 Task: Sort the products in the category "Deodrant & Shave" by unit price (high first).
Action: Mouse pressed left at (240, 104)
Screenshot: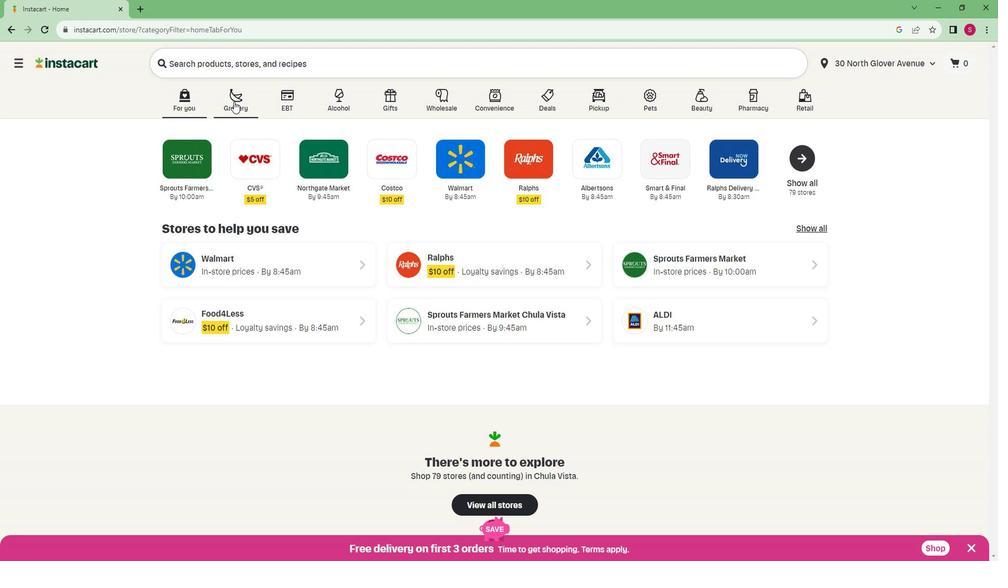 
Action: Mouse moved to (238, 291)
Screenshot: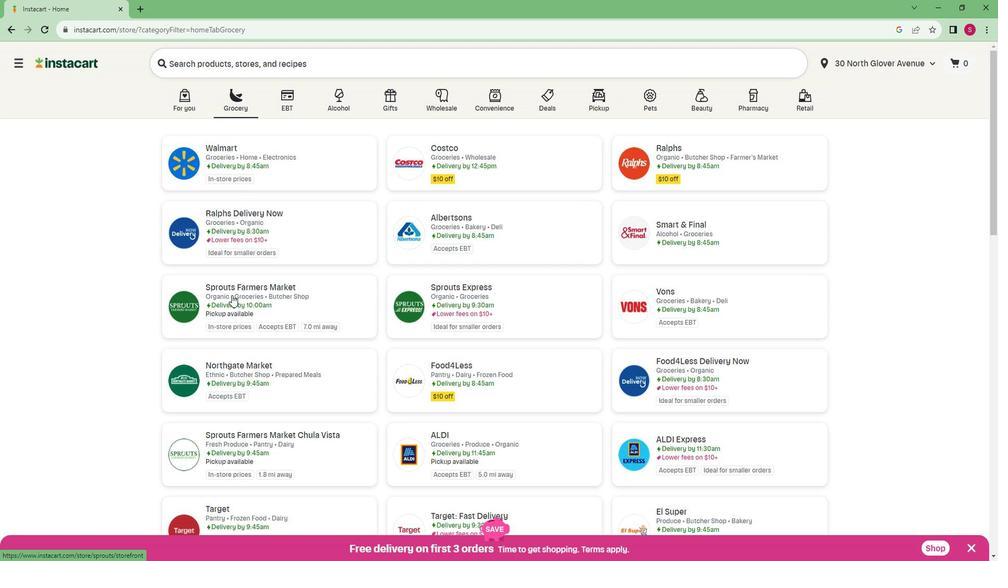 
Action: Mouse pressed left at (238, 291)
Screenshot: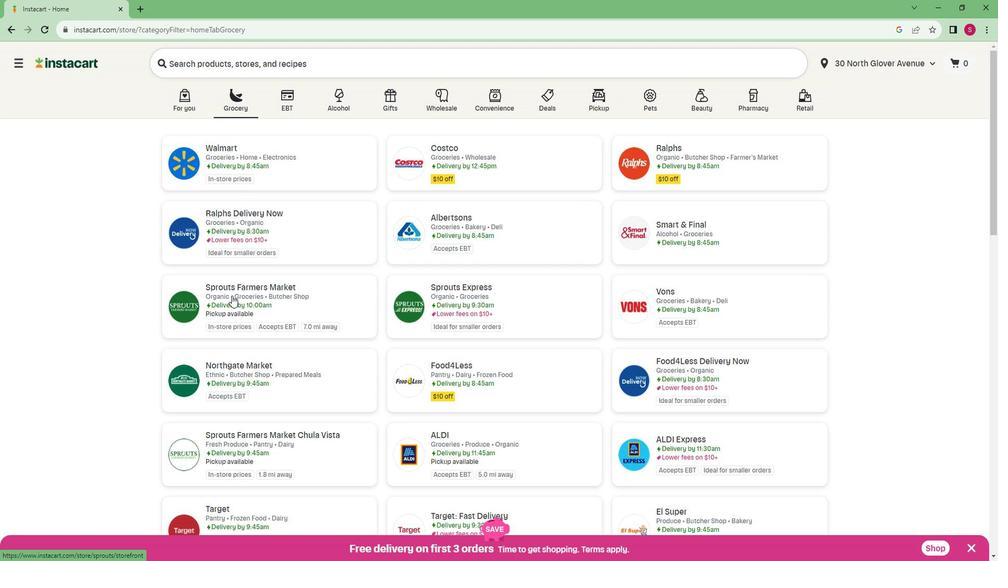
Action: Mouse moved to (46, 342)
Screenshot: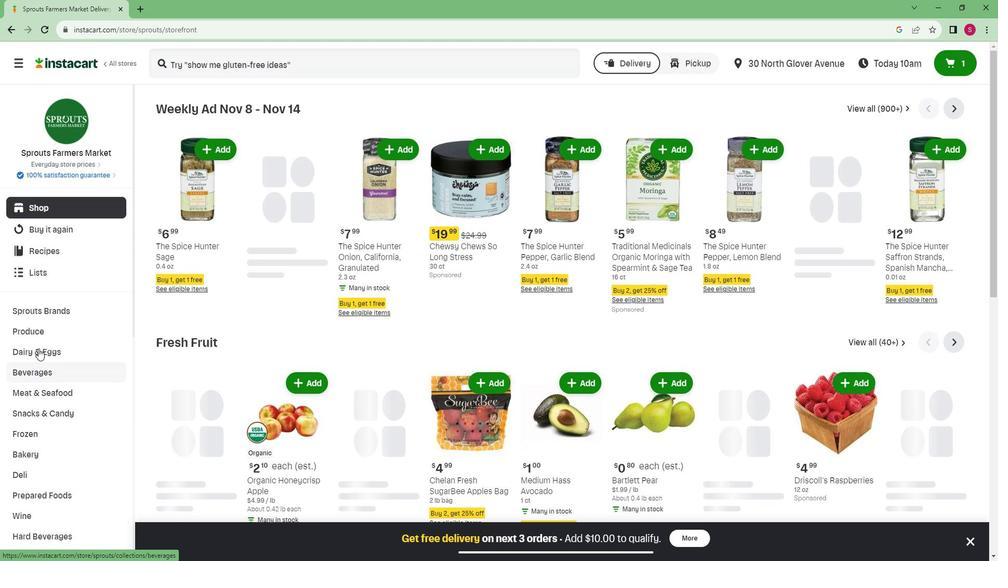 
Action: Mouse scrolled (46, 341) with delta (0, 0)
Screenshot: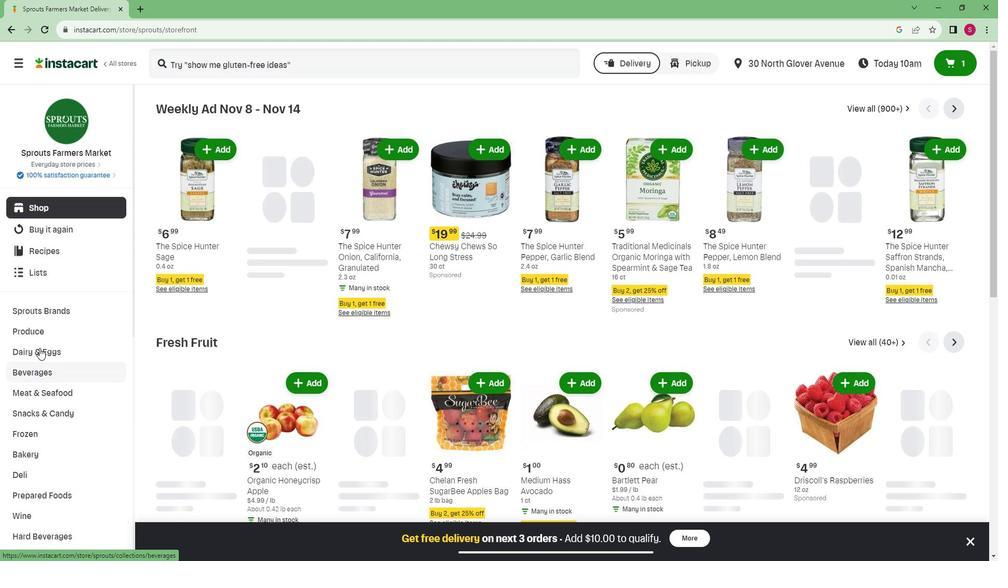 
Action: Mouse scrolled (46, 341) with delta (0, 0)
Screenshot: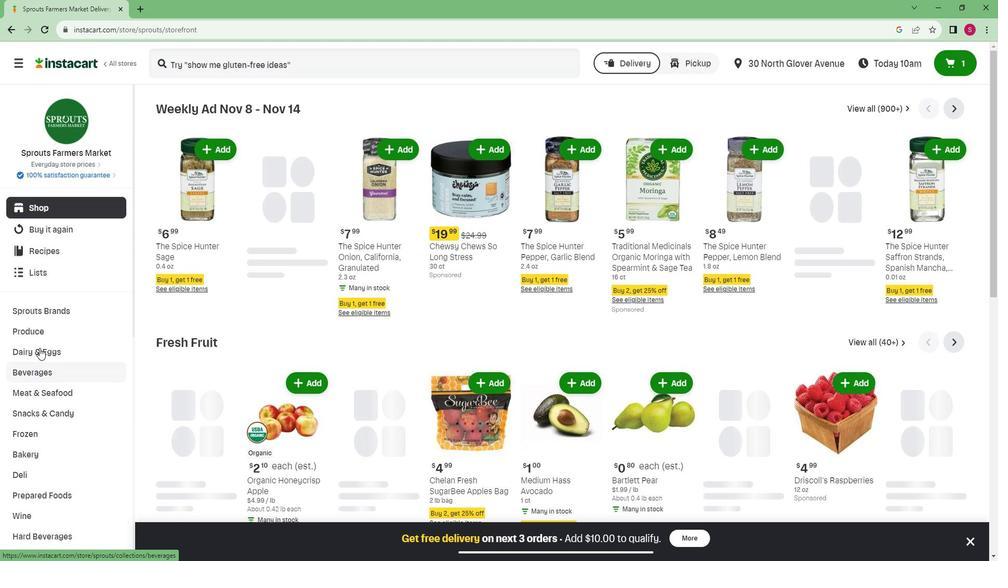 
Action: Mouse scrolled (46, 341) with delta (0, 0)
Screenshot: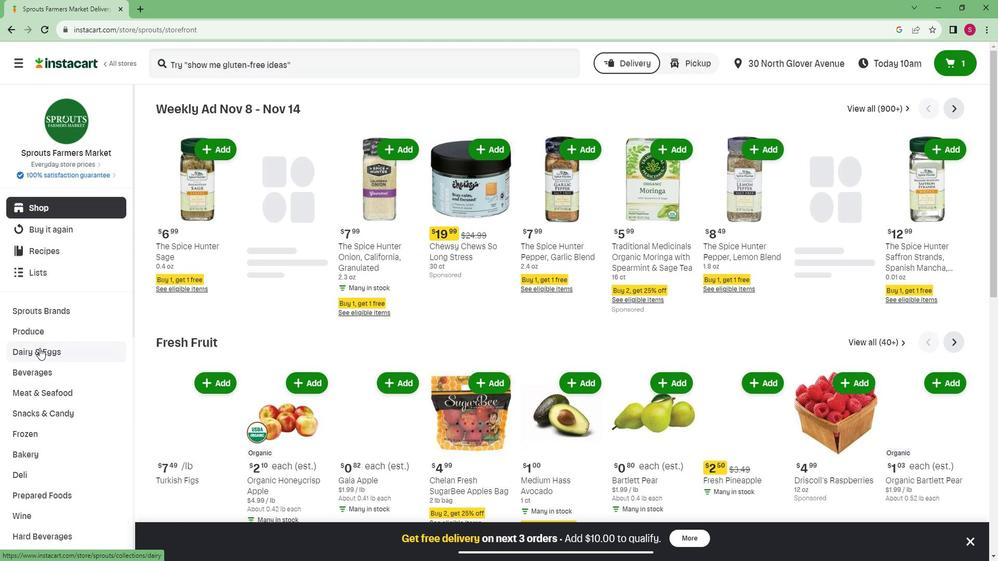 
Action: Mouse scrolled (46, 341) with delta (0, 0)
Screenshot: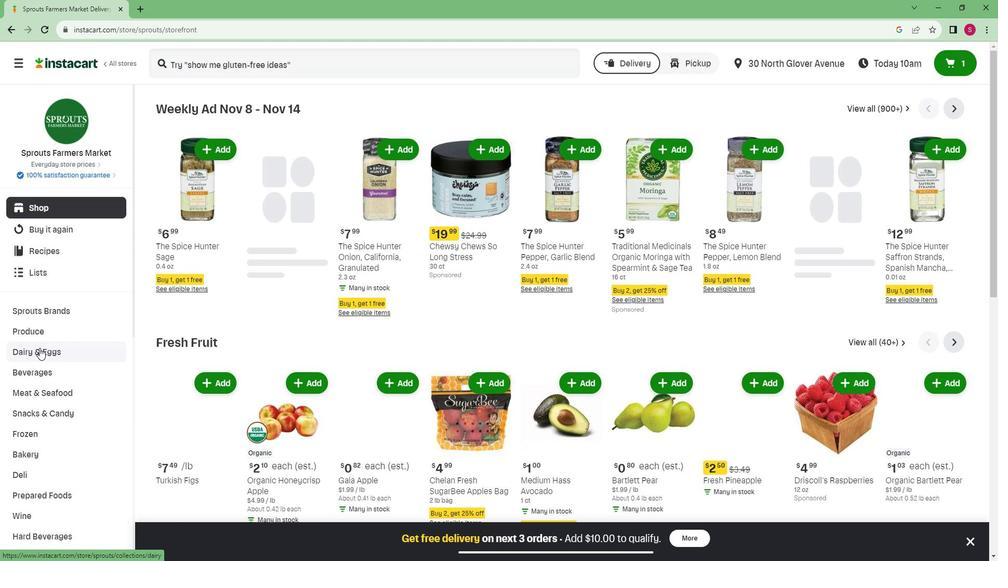
Action: Mouse scrolled (46, 341) with delta (0, 0)
Screenshot: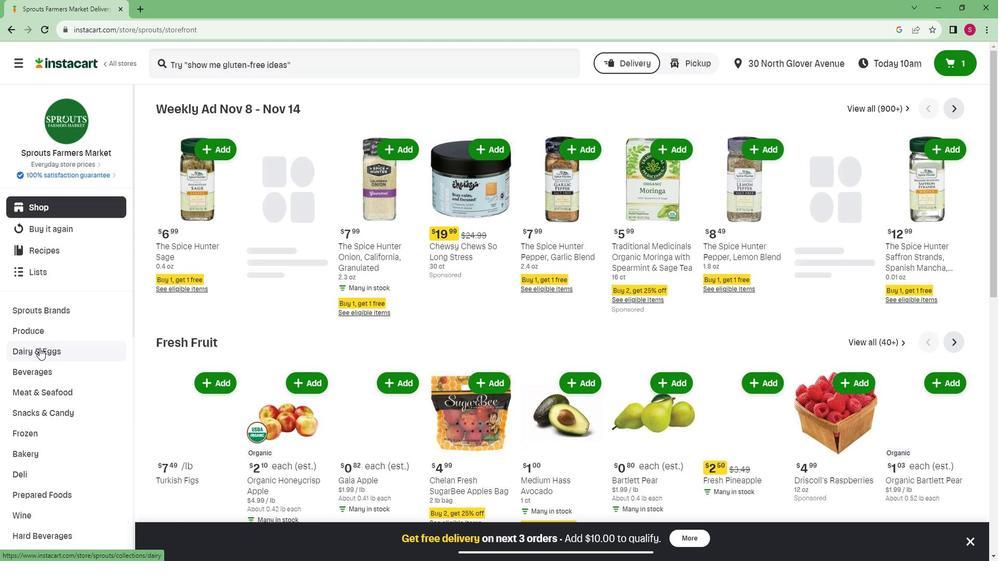 
Action: Mouse scrolled (46, 341) with delta (0, 0)
Screenshot: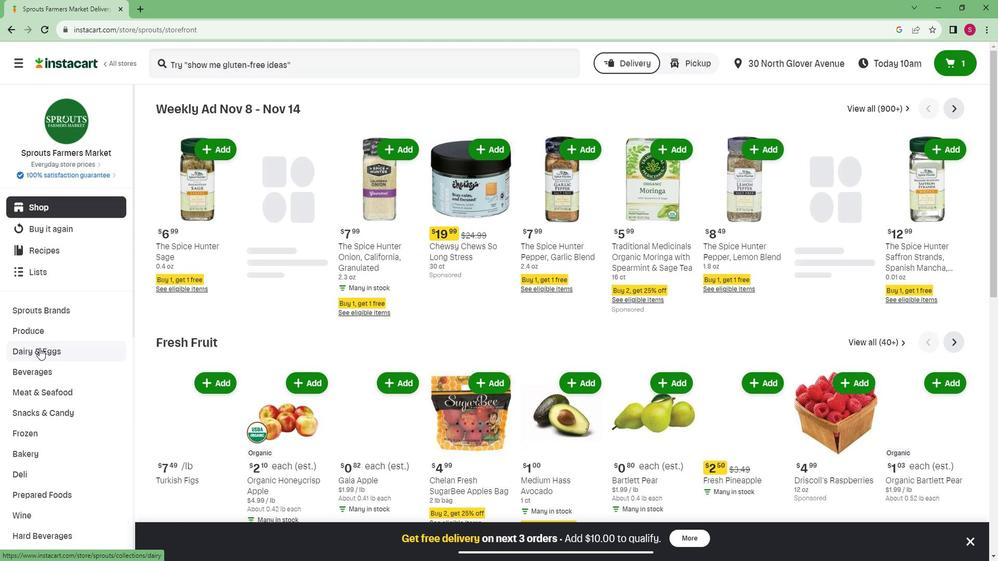 
Action: Mouse scrolled (46, 341) with delta (0, 0)
Screenshot: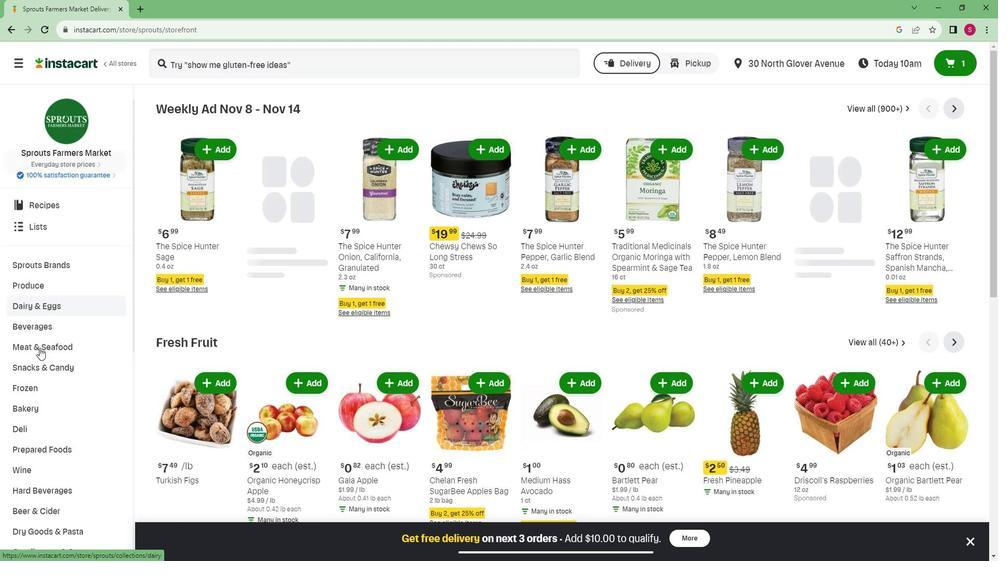 
Action: Mouse scrolled (46, 341) with delta (0, 0)
Screenshot: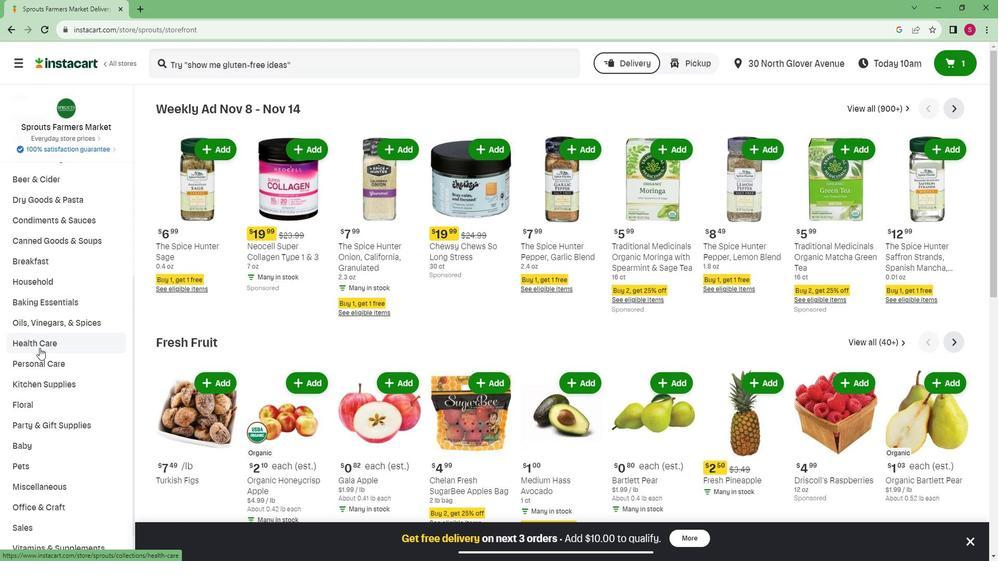 
Action: Mouse scrolled (46, 341) with delta (0, 0)
Screenshot: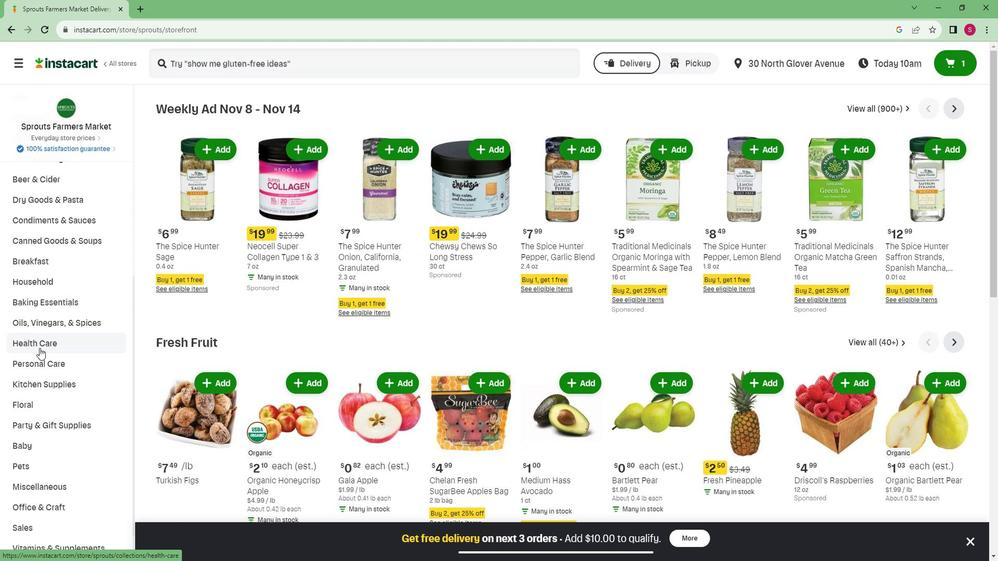 
Action: Mouse scrolled (46, 341) with delta (0, 0)
Screenshot: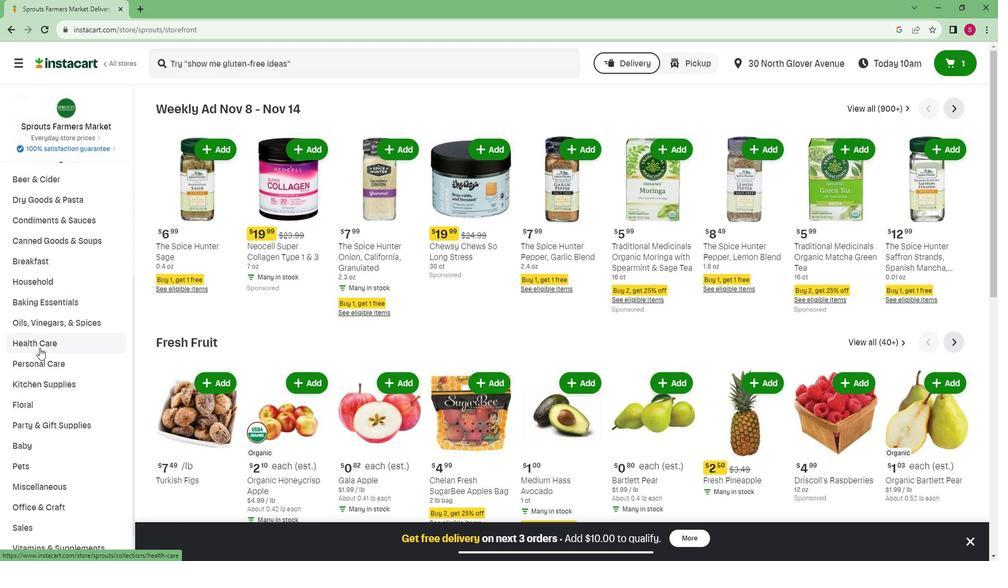 
Action: Mouse scrolled (46, 341) with delta (0, 0)
Screenshot: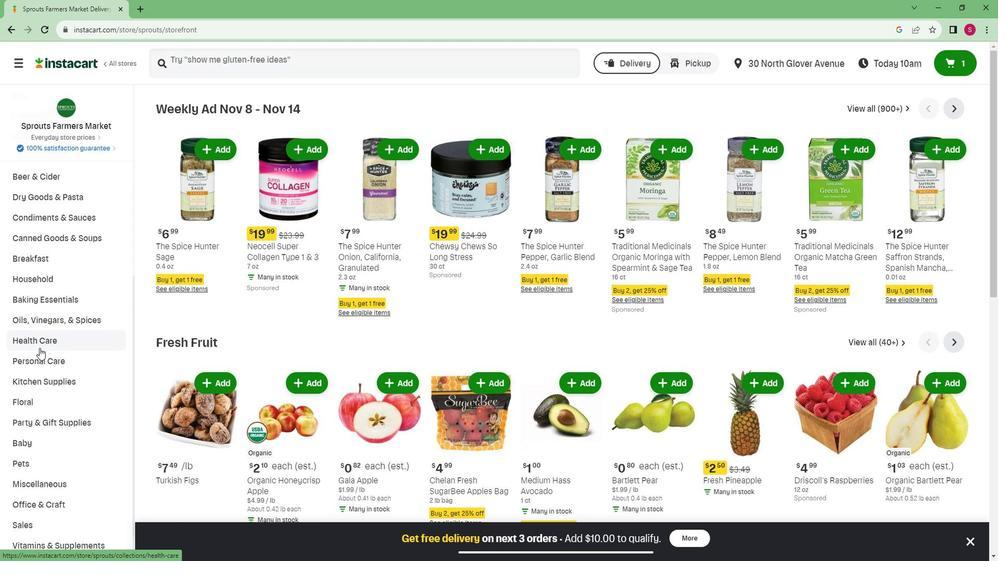 
Action: Mouse scrolled (46, 341) with delta (0, 0)
Screenshot: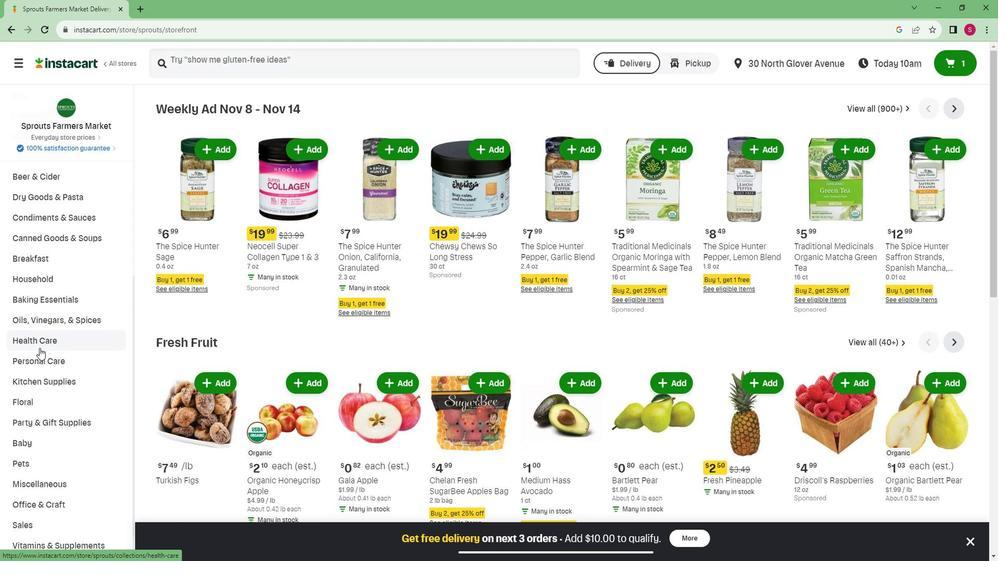 
Action: Mouse scrolled (46, 341) with delta (0, 0)
Screenshot: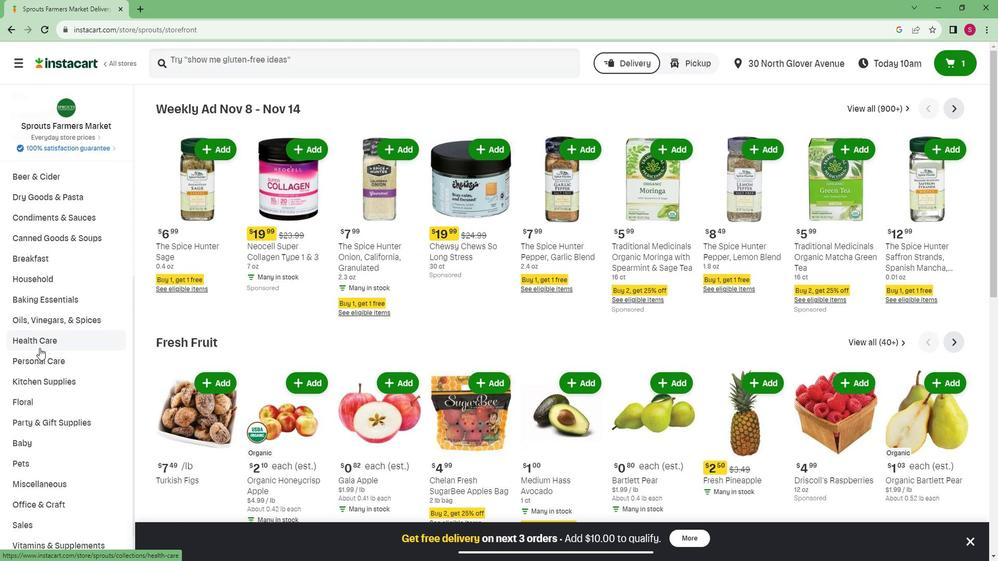 
Action: Mouse moved to (22, 508)
Screenshot: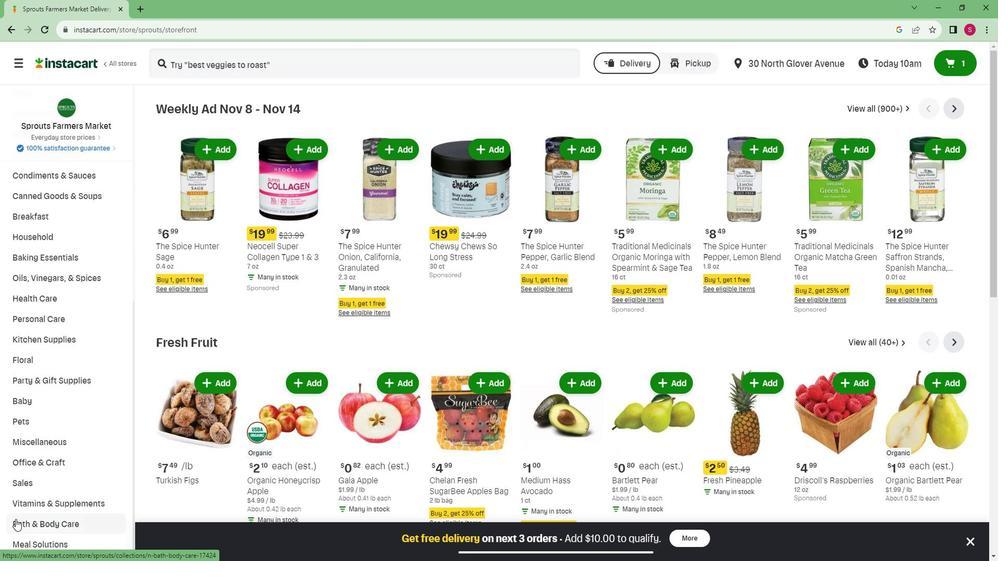 
Action: Mouse pressed left at (22, 508)
Screenshot: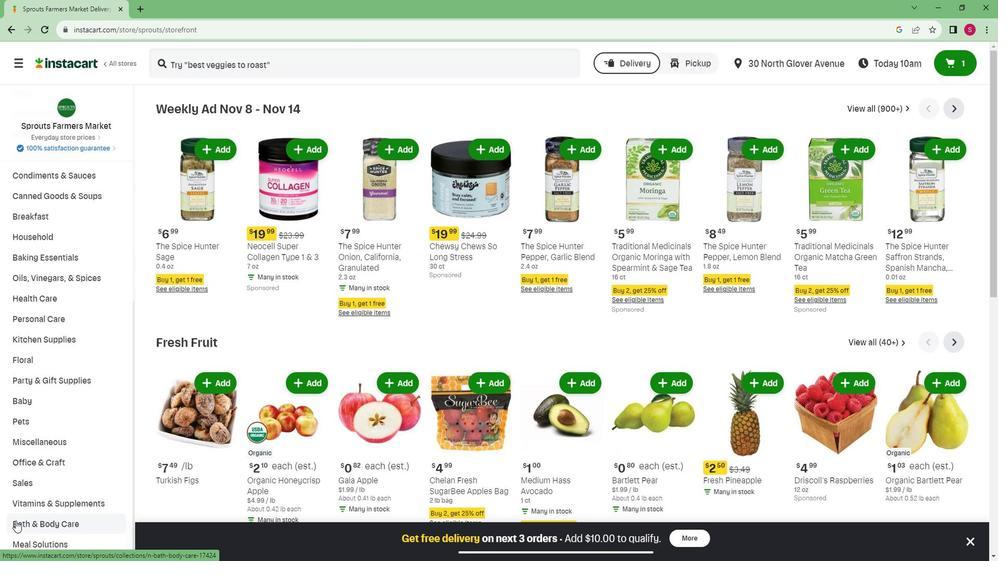 
Action: Mouse moved to (765, 131)
Screenshot: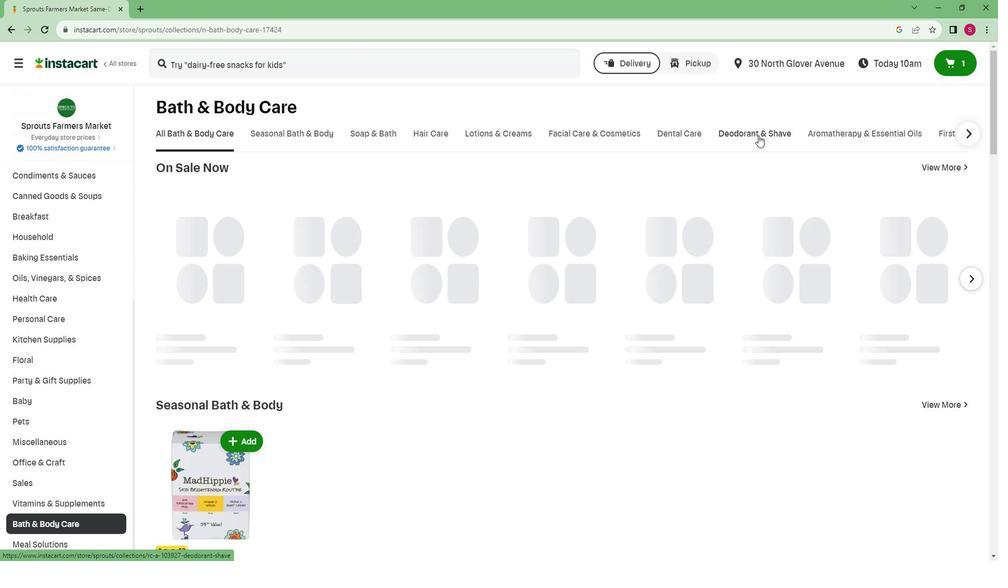 
Action: Mouse pressed left at (765, 131)
Screenshot: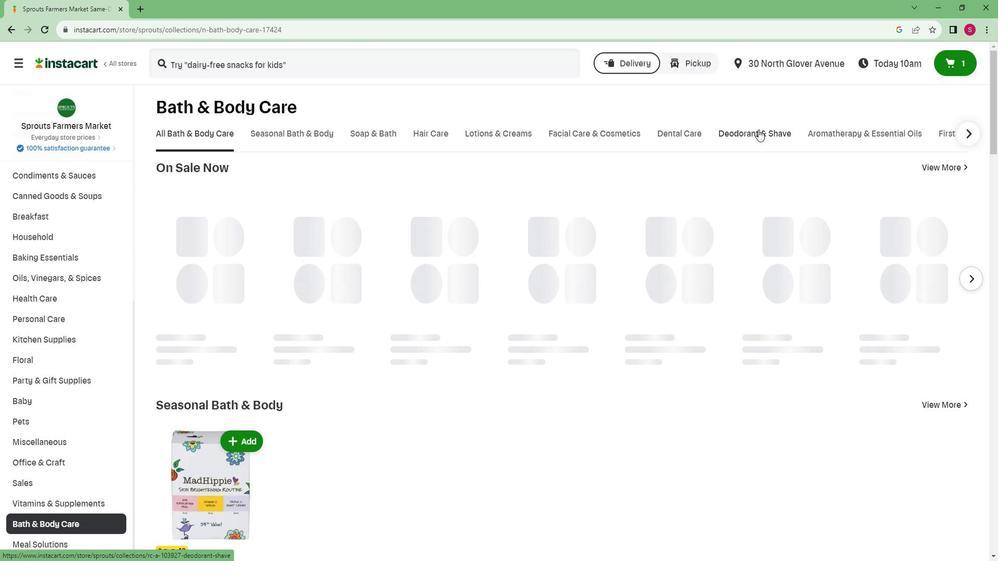 
Action: Mouse moved to (908, 175)
Screenshot: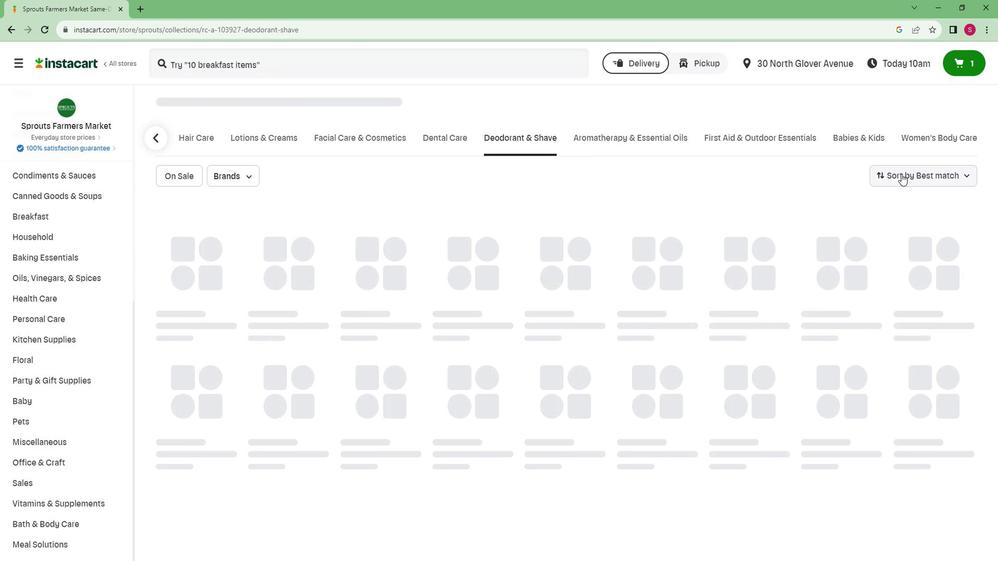 
Action: Mouse pressed left at (908, 175)
Screenshot: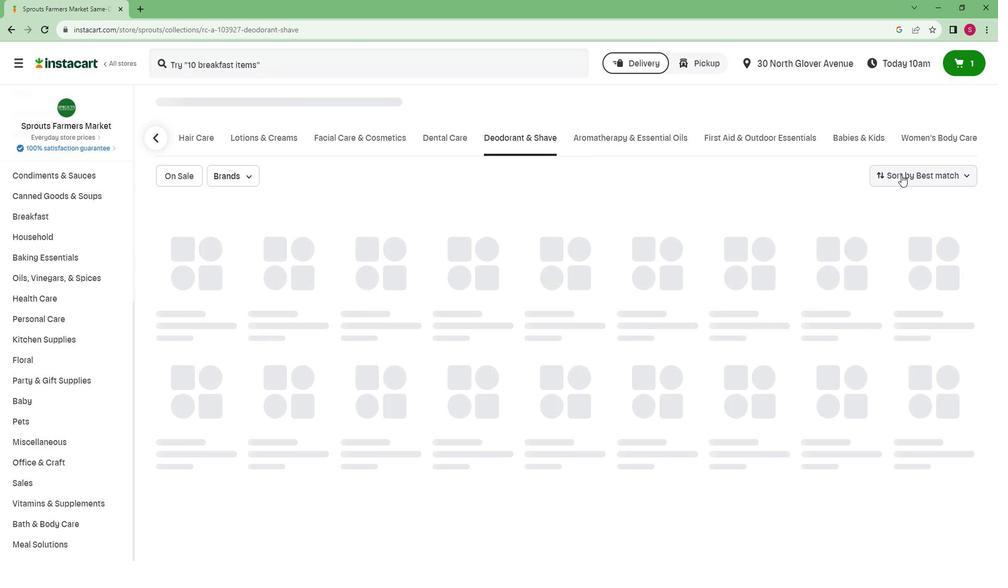 
Action: Mouse moved to (895, 305)
Screenshot: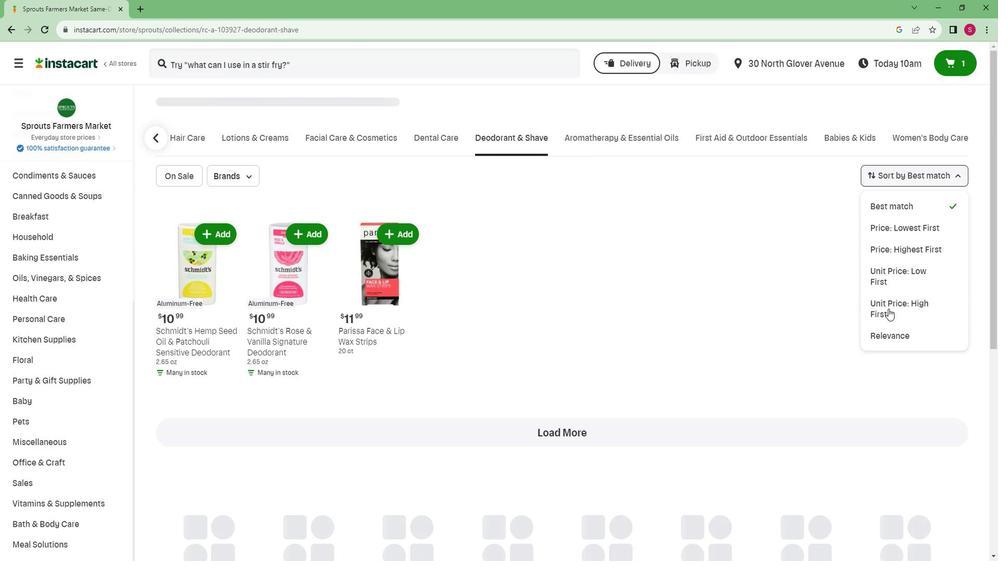 
Action: Mouse pressed left at (895, 305)
Screenshot: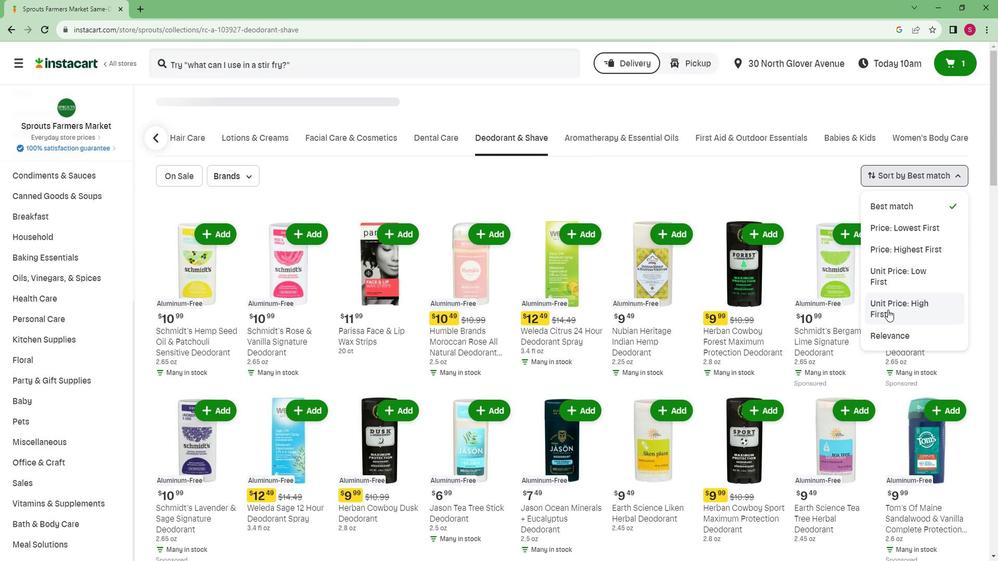 
Action: Mouse moved to (426, 213)
Screenshot: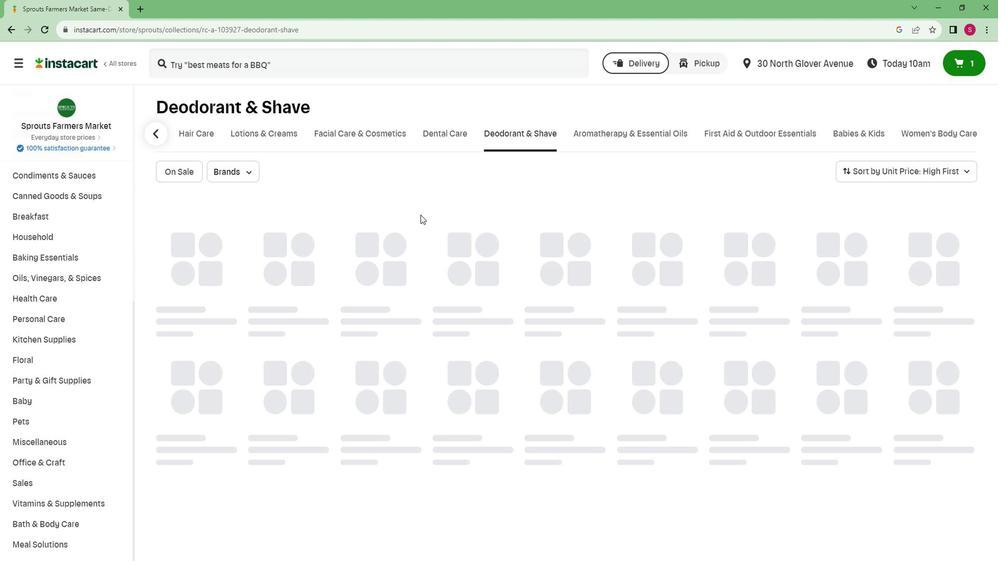 
Action: Mouse scrolled (426, 212) with delta (0, 0)
Screenshot: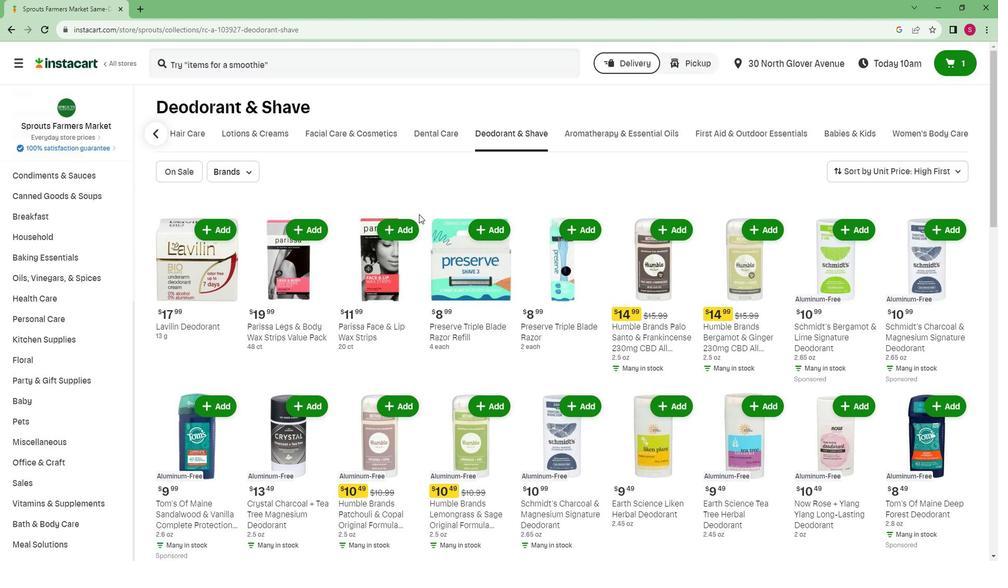 
Action: Mouse scrolled (426, 212) with delta (0, 0)
Screenshot: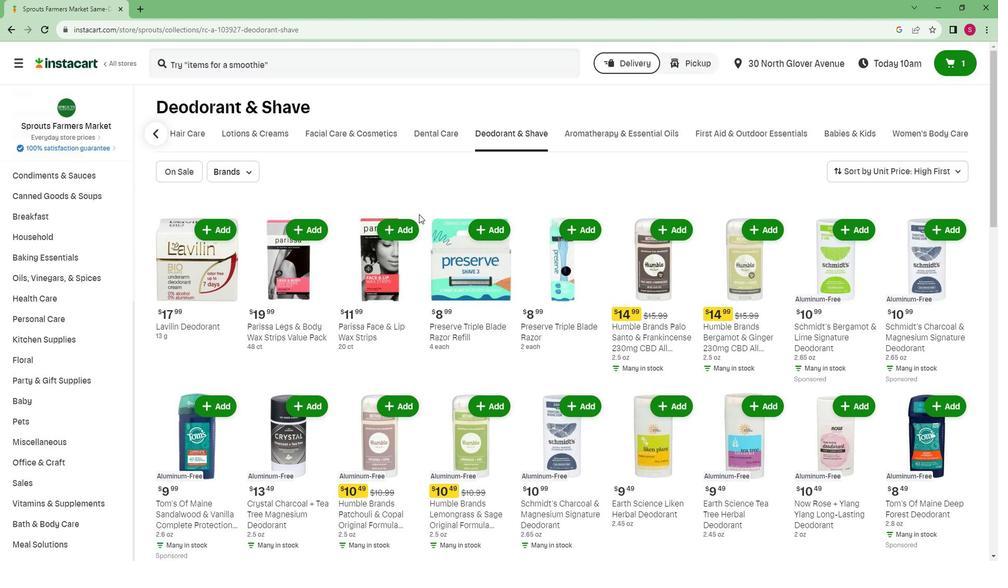 
Action: Mouse moved to (425, 212)
Screenshot: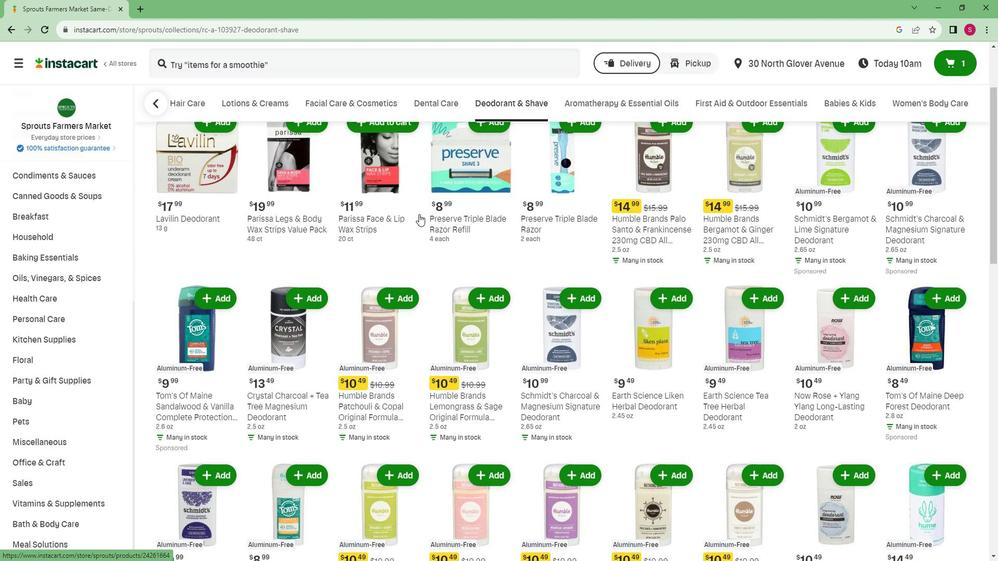 
Action: Mouse scrolled (425, 212) with delta (0, 0)
Screenshot: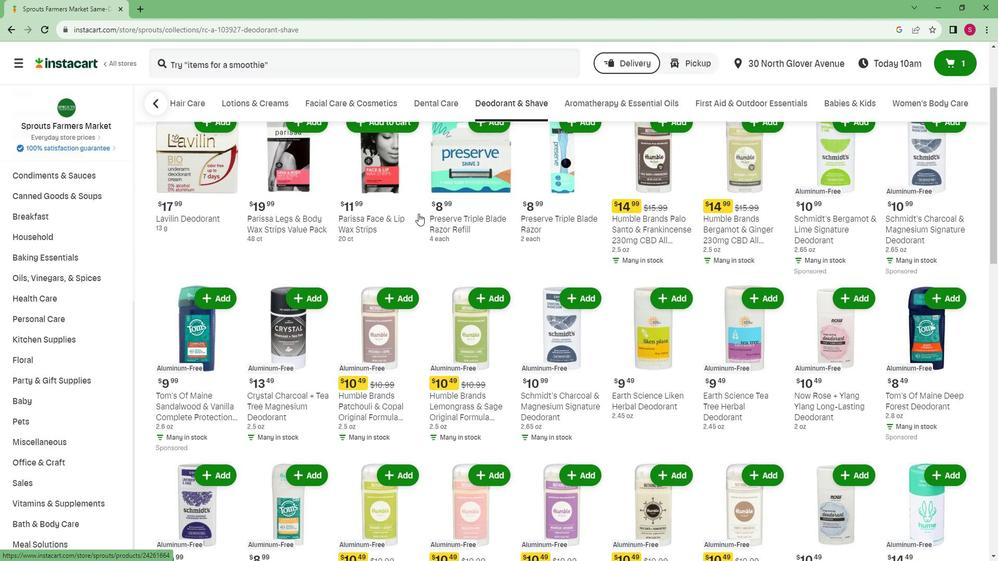 
